 Task: Search one way flight ticket for 3 adults in first from Columbia: Columbia Metropolitan Airport to Springfield: Abraham Lincoln Capital Airport on 5-2-2023. Choice of flights is Delta. Number of bags: 1 carry on bag. Price is upto 97000. Outbound departure time preference is 10:15.
Action: Mouse moved to (292, 246)
Screenshot: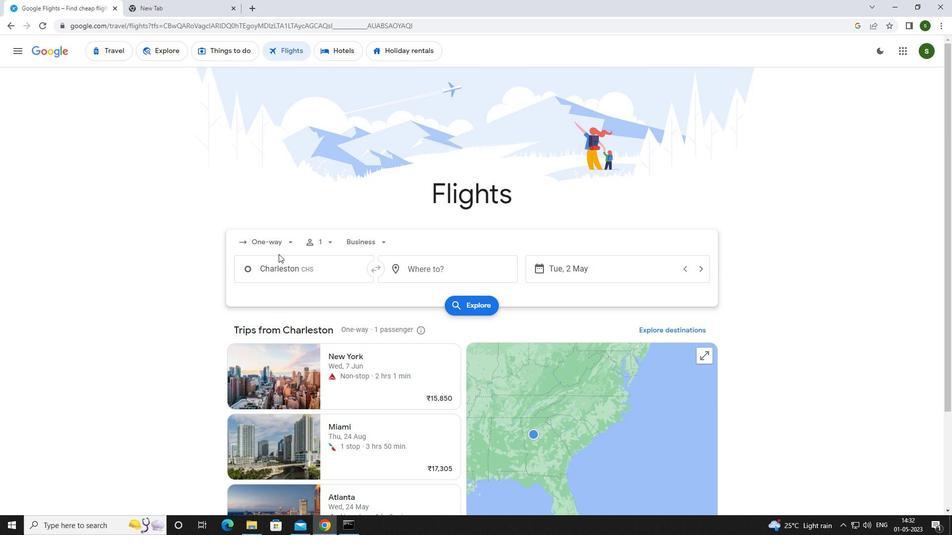 
Action: Mouse pressed left at (292, 246)
Screenshot: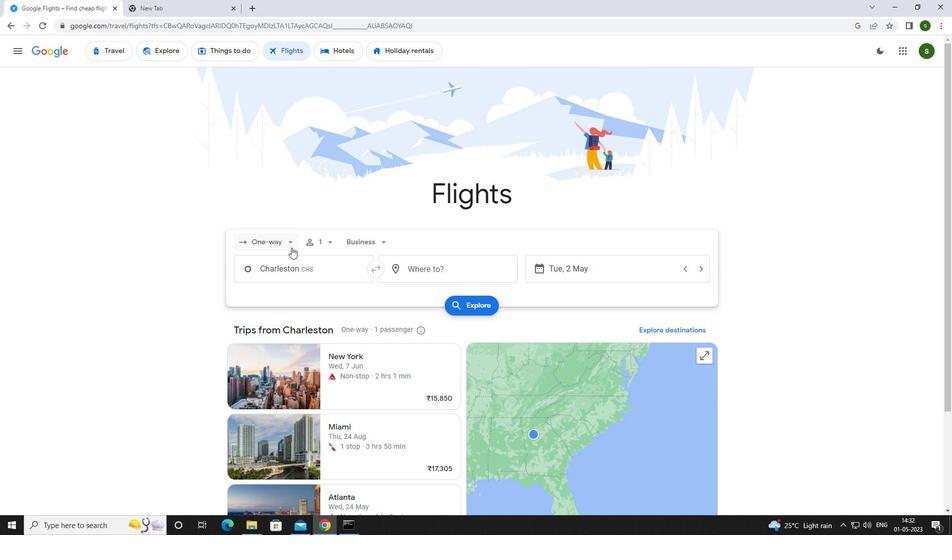 
Action: Mouse moved to (296, 286)
Screenshot: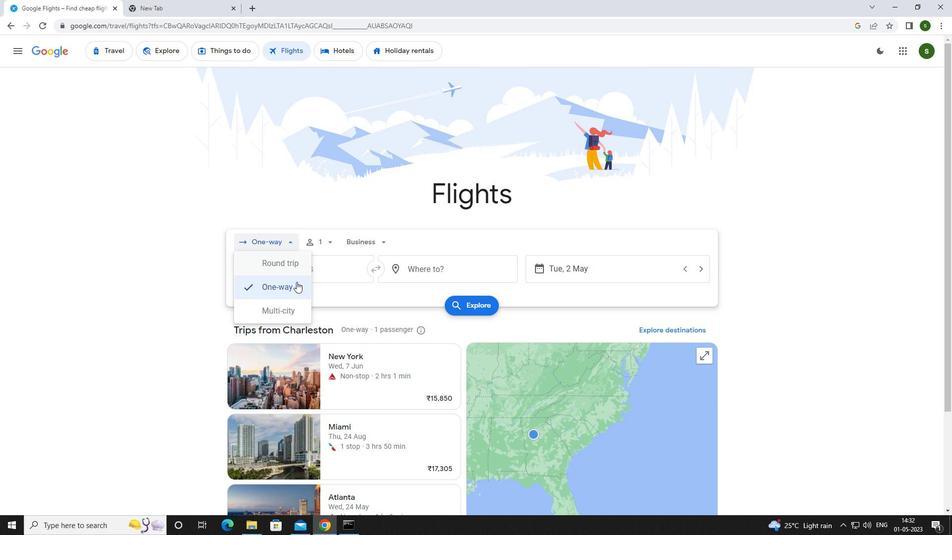 
Action: Mouse pressed left at (296, 286)
Screenshot: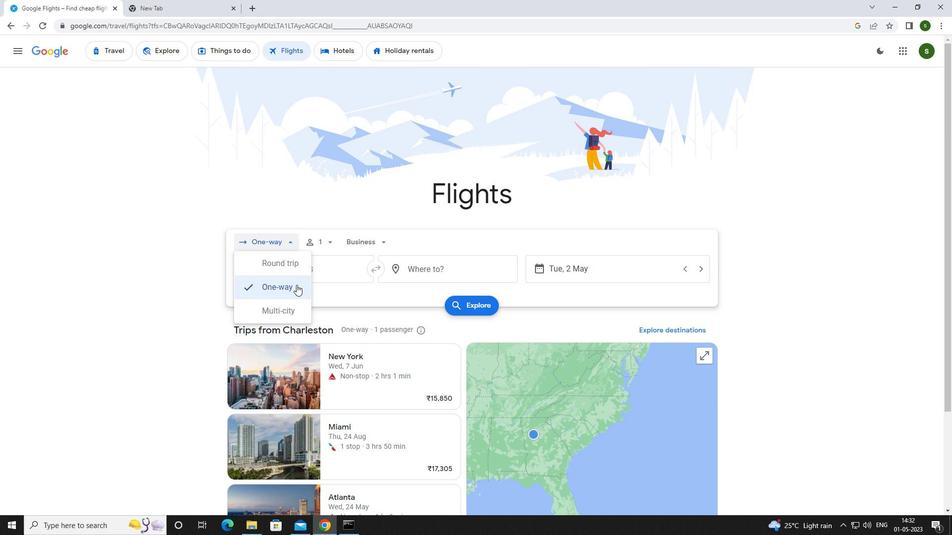 
Action: Mouse moved to (331, 241)
Screenshot: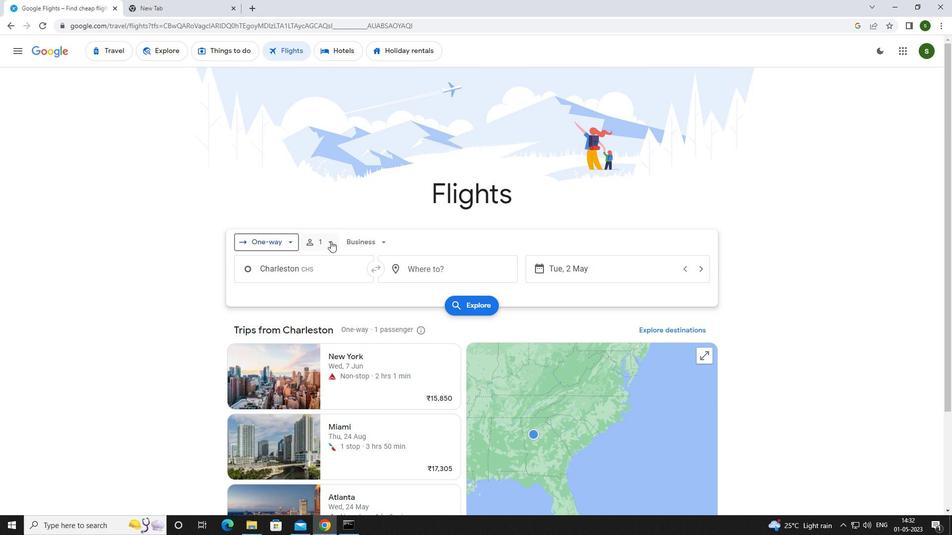 
Action: Mouse pressed left at (331, 241)
Screenshot: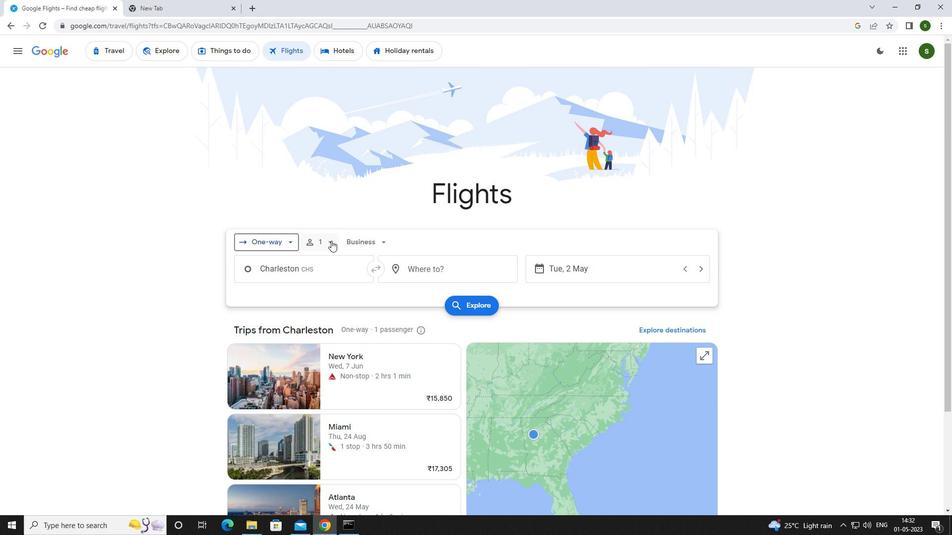 
Action: Mouse moved to (403, 267)
Screenshot: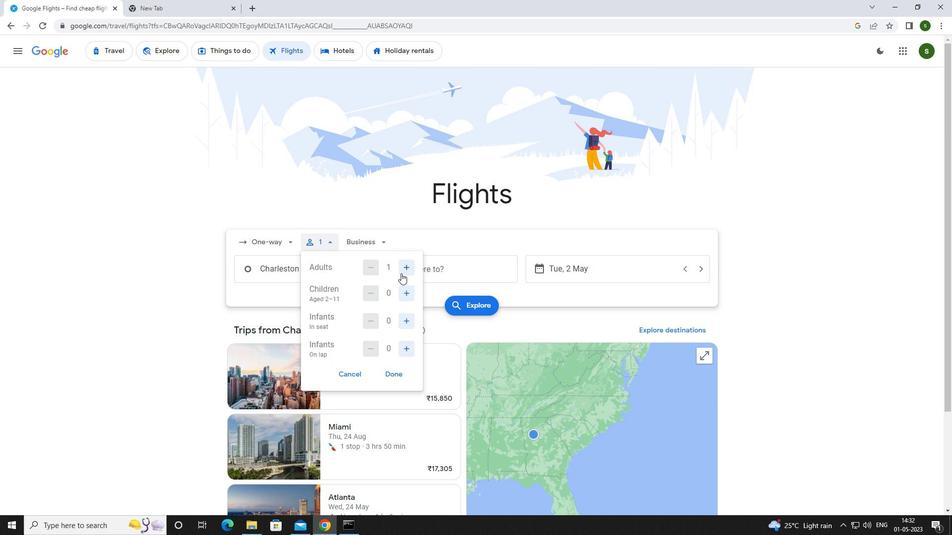 
Action: Mouse pressed left at (403, 267)
Screenshot: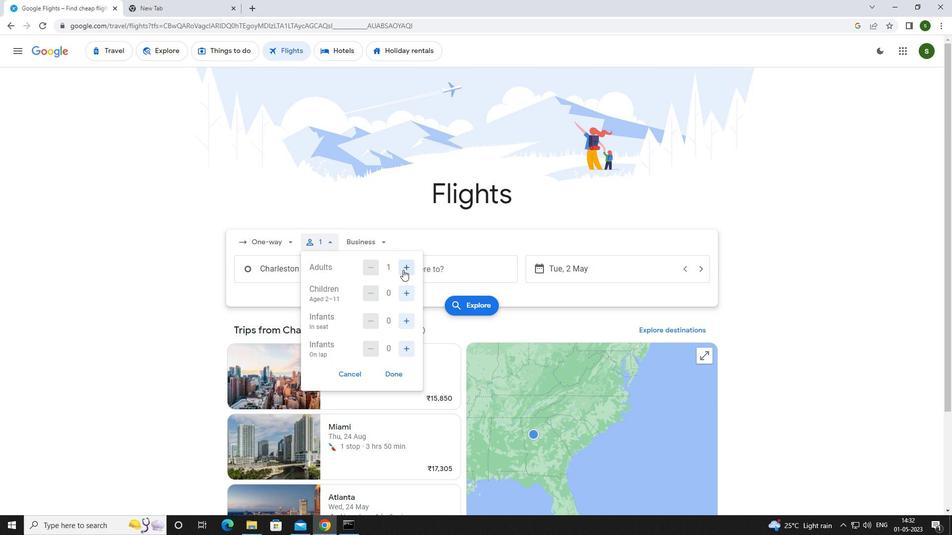 
Action: Mouse pressed left at (403, 267)
Screenshot: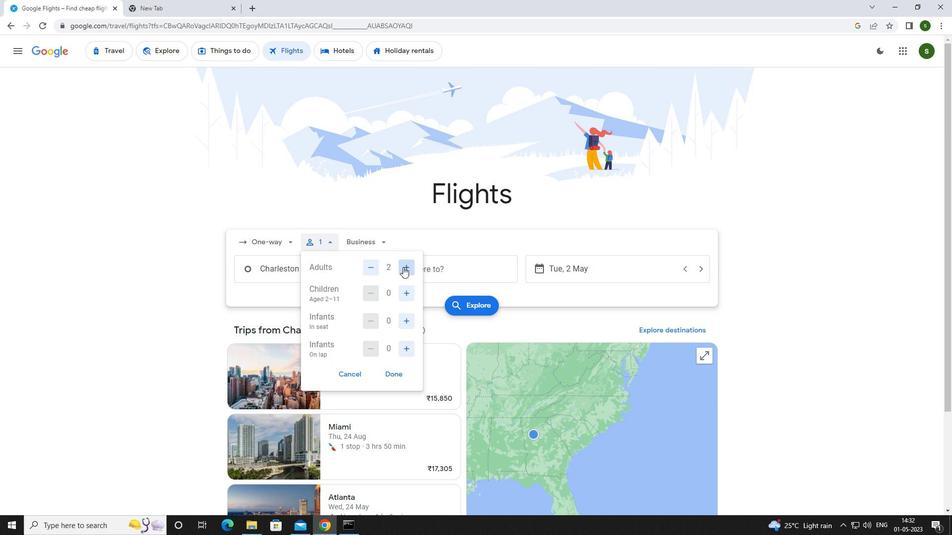 
Action: Mouse moved to (376, 240)
Screenshot: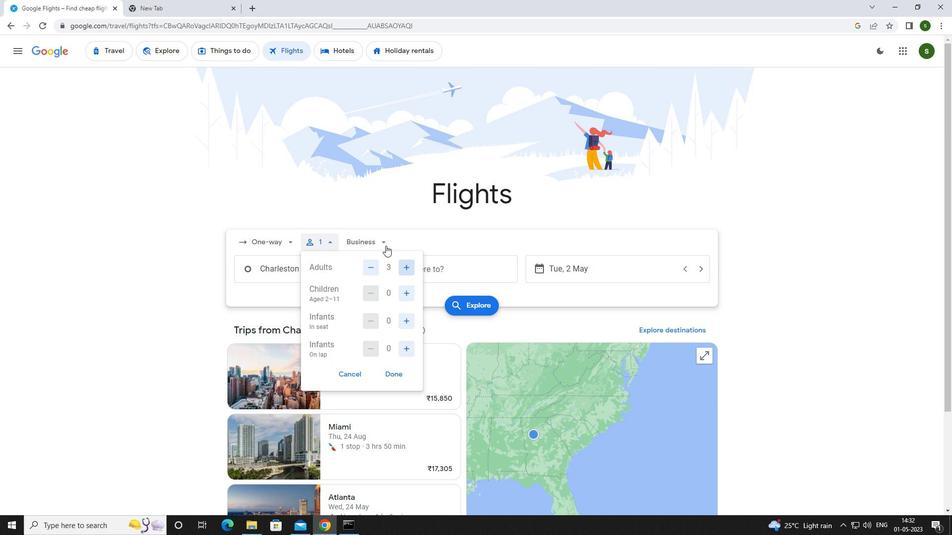 
Action: Mouse pressed left at (376, 240)
Screenshot: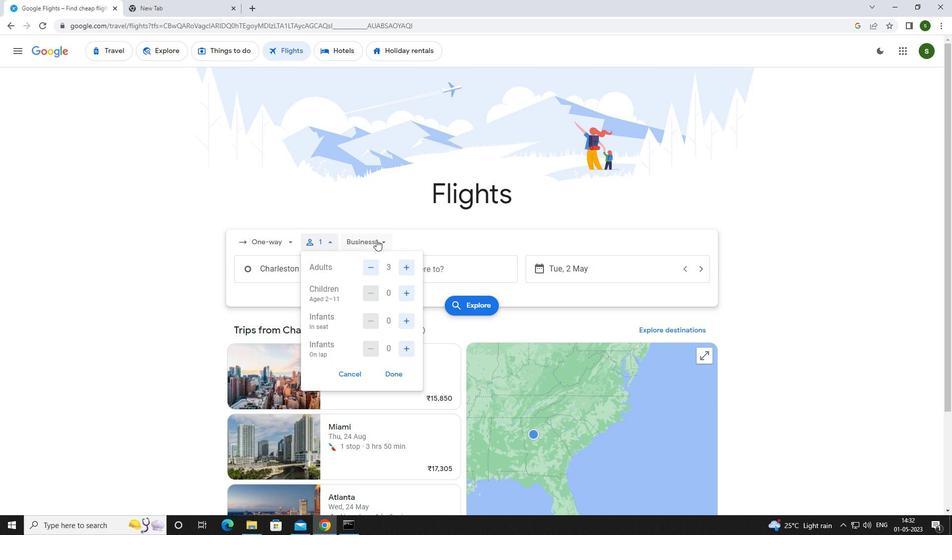 
Action: Mouse moved to (375, 336)
Screenshot: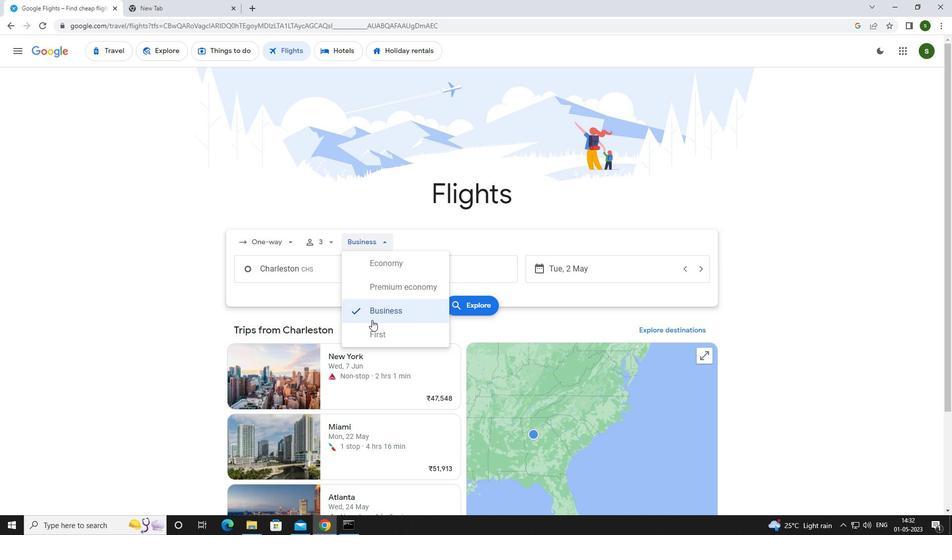 
Action: Mouse pressed left at (375, 336)
Screenshot: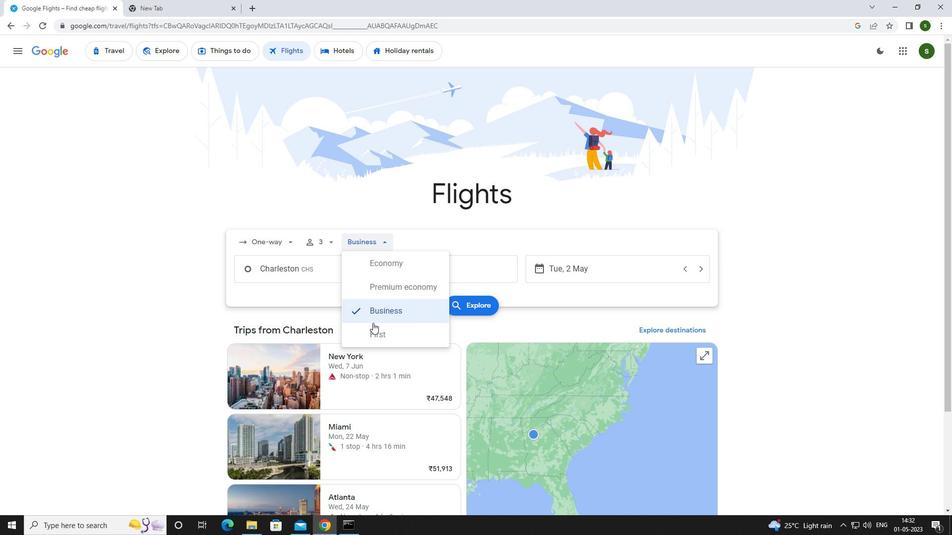 
Action: Mouse moved to (333, 271)
Screenshot: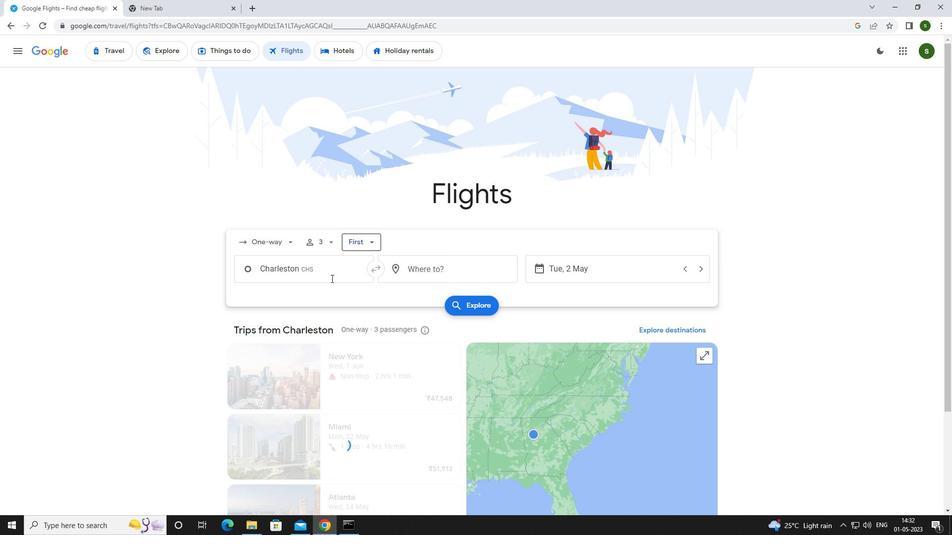 
Action: Mouse pressed left at (333, 271)
Screenshot: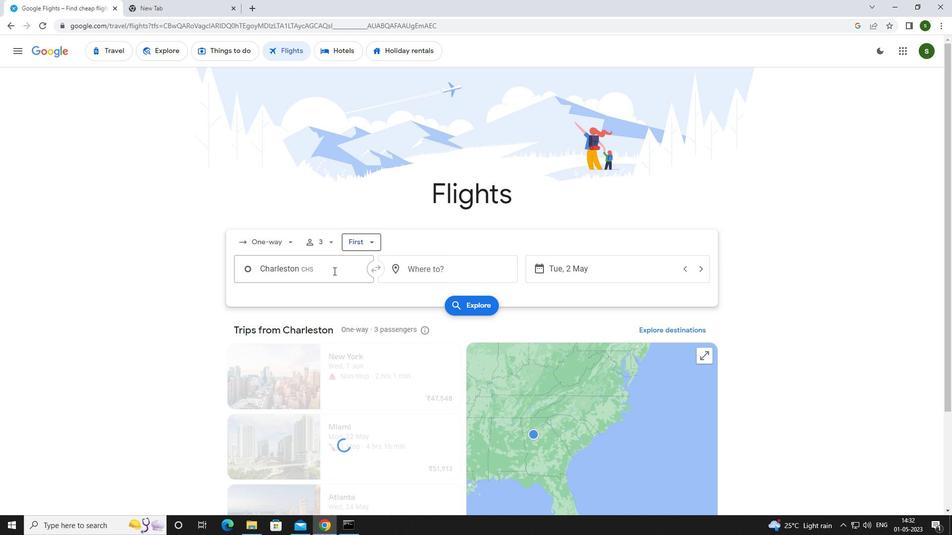 
Action: Mouse moved to (335, 270)
Screenshot: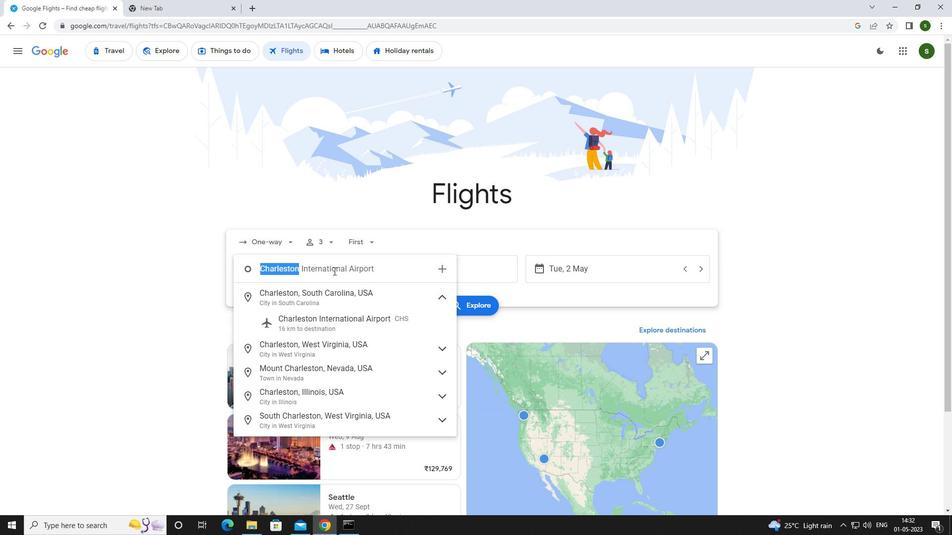 
Action: Key pressed c<Key.caps_lock>olumbia<Key.space><Key.caps_lock>m<Key.caps_lock>etro
Screenshot: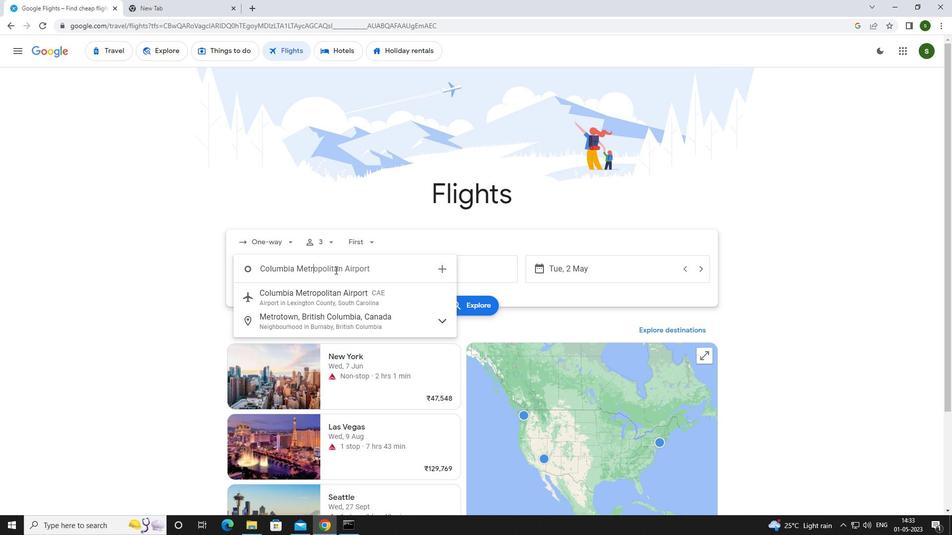 
Action: Mouse moved to (333, 296)
Screenshot: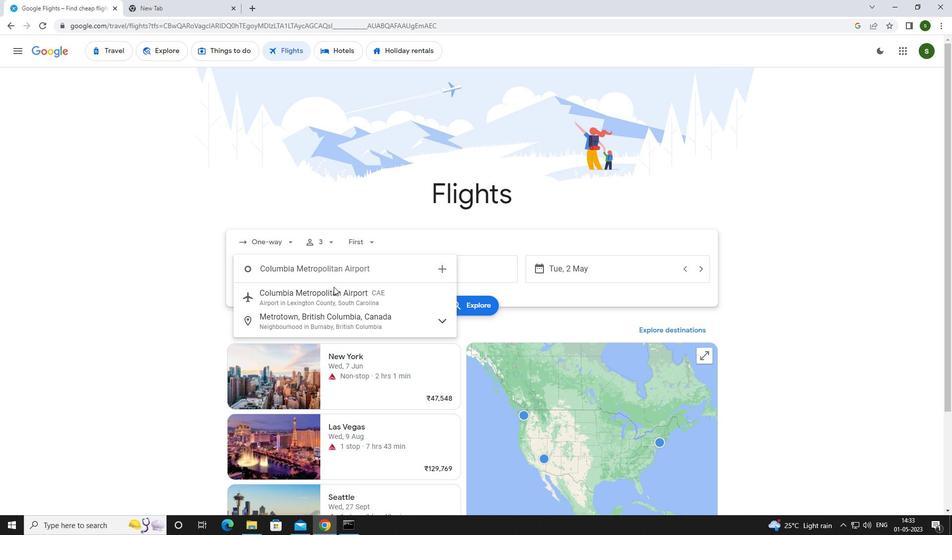 
Action: Mouse pressed left at (333, 296)
Screenshot: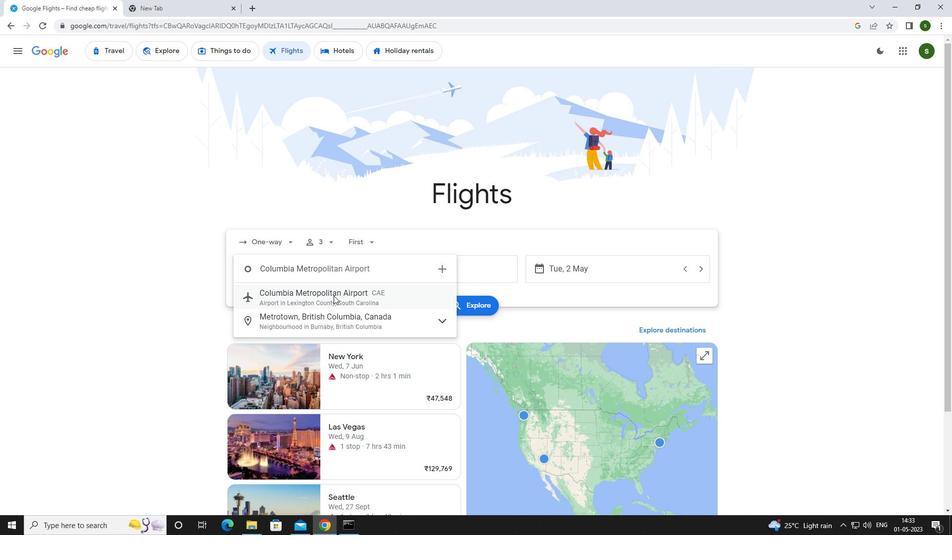 
Action: Mouse moved to (429, 269)
Screenshot: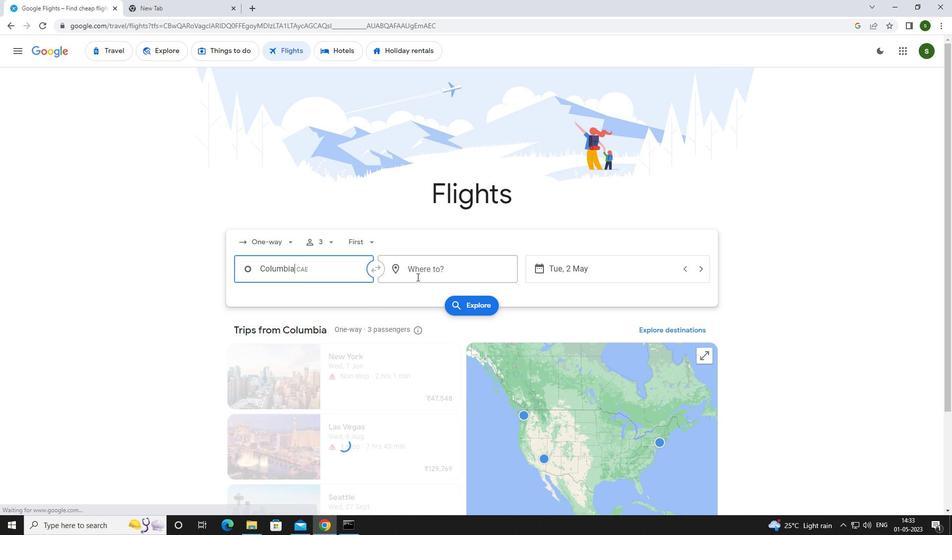 
Action: Mouse pressed left at (429, 269)
Screenshot: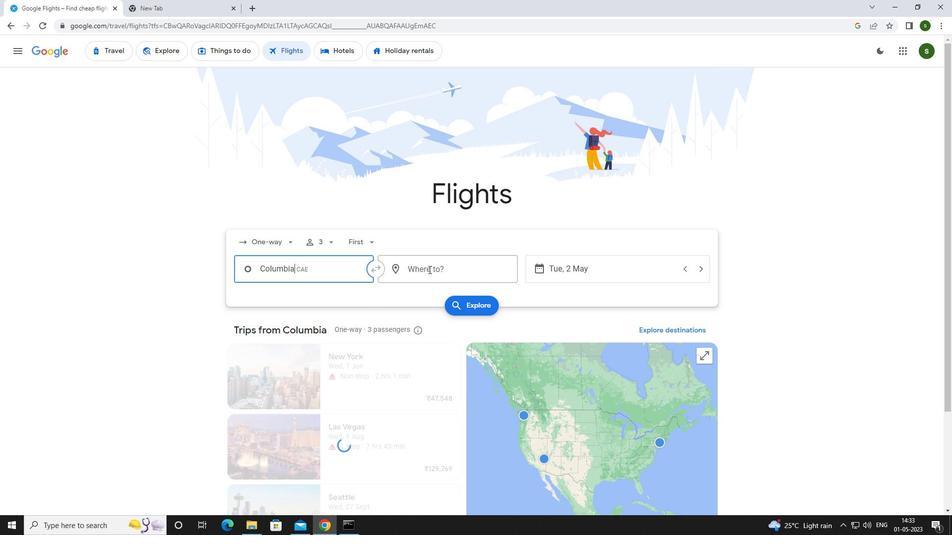 
Action: Mouse moved to (422, 270)
Screenshot: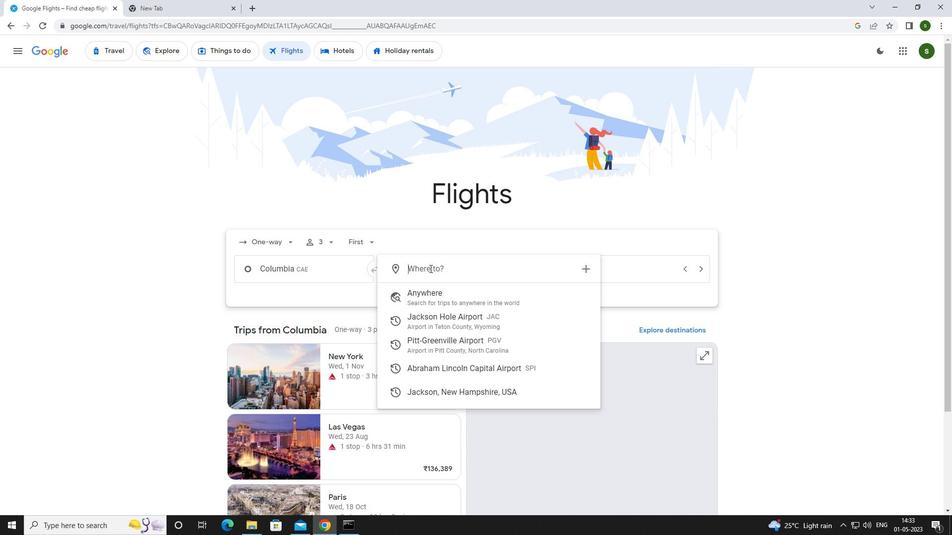 
Action: Key pressed <Key.caps_lock>s<Key.caps_lock>pringfie
Screenshot: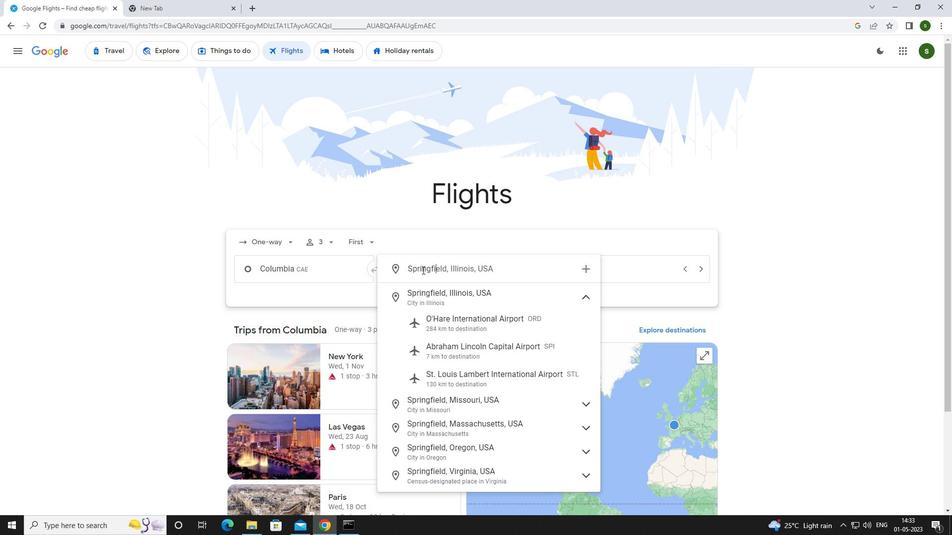 
Action: Mouse moved to (438, 361)
Screenshot: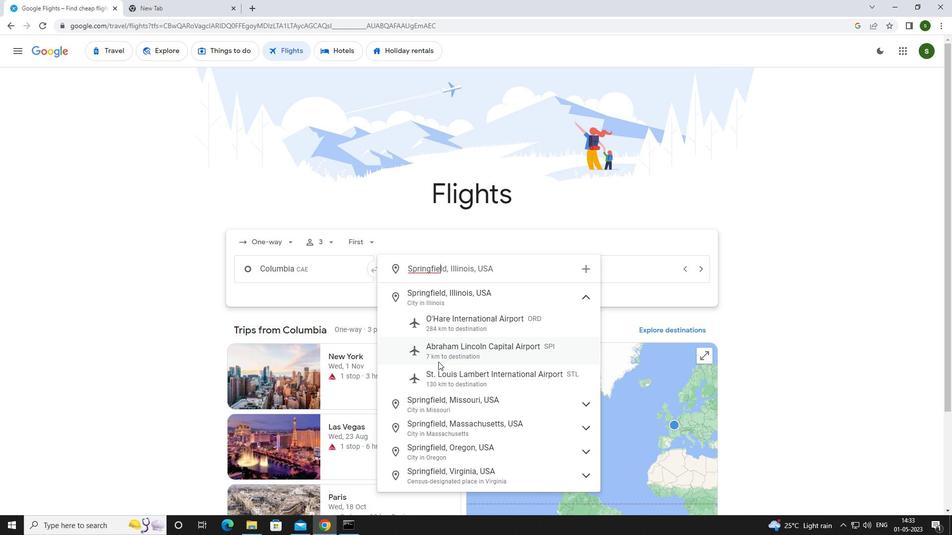 
Action: Mouse pressed left at (438, 361)
Screenshot: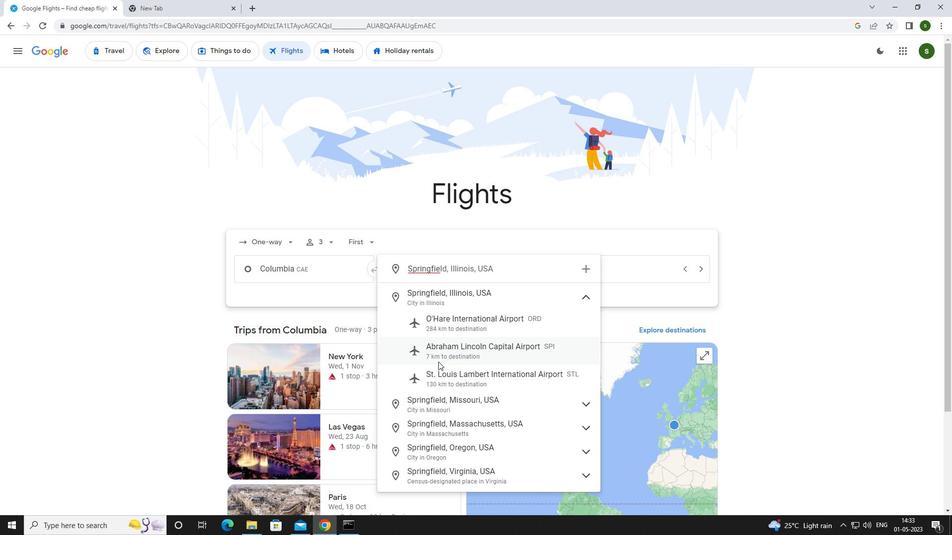 
Action: Mouse moved to (580, 271)
Screenshot: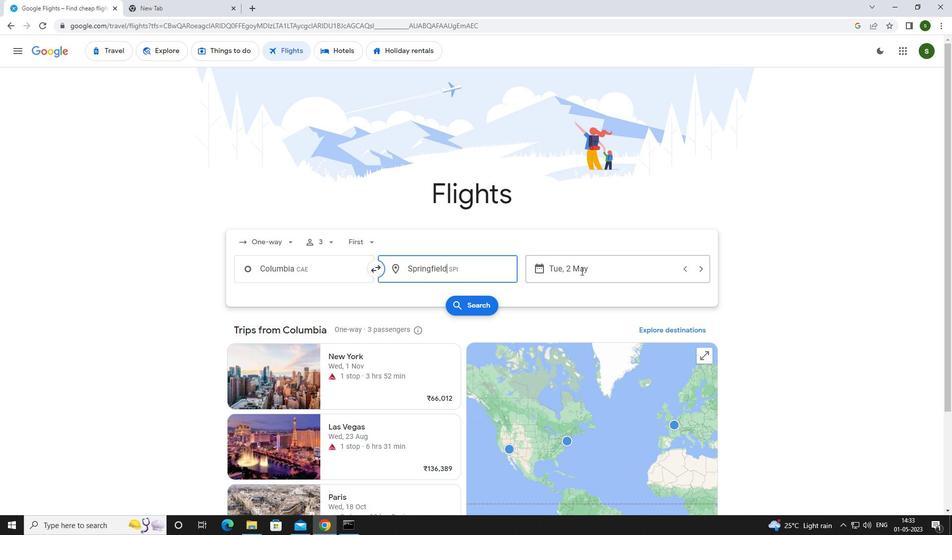 
Action: Mouse pressed left at (580, 271)
Screenshot: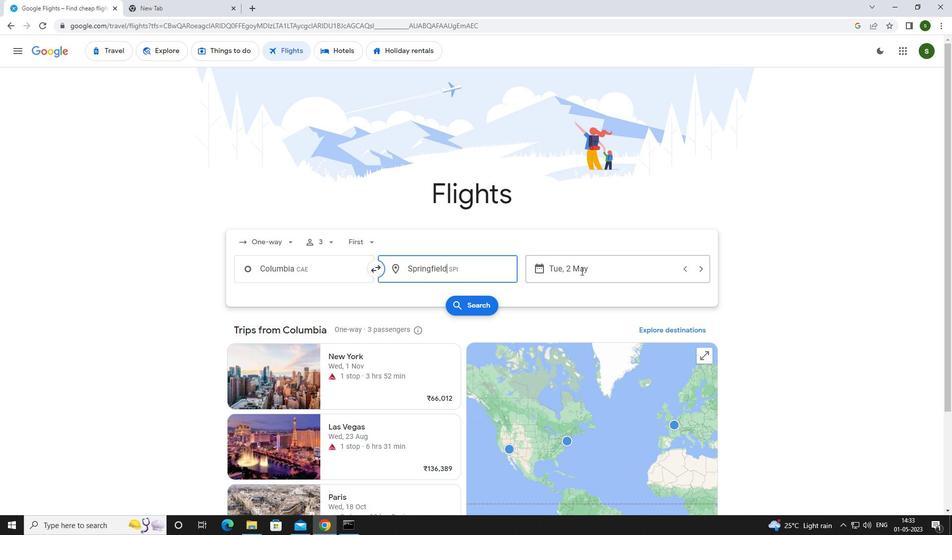 
Action: Mouse moved to (400, 334)
Screenshot: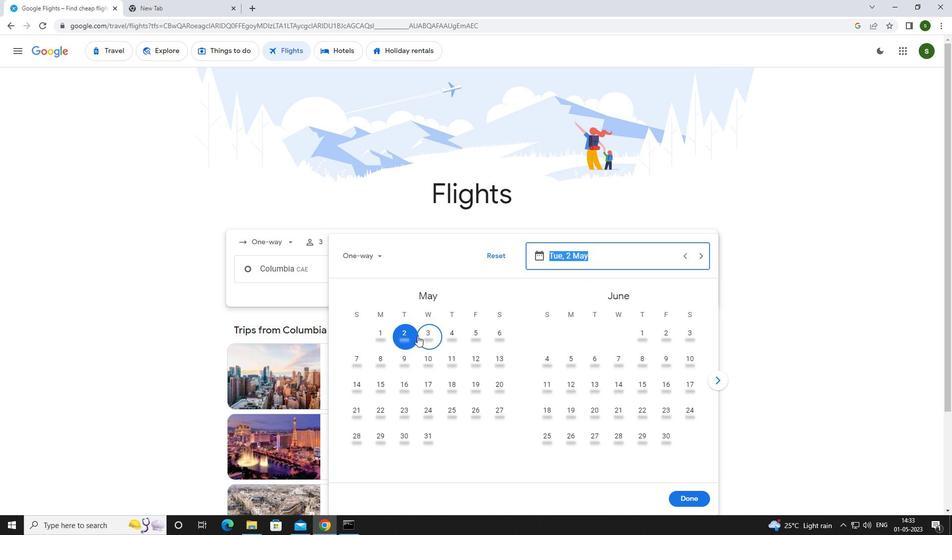 
Action: Mouse pressed left at (400, 334)
Screenshot: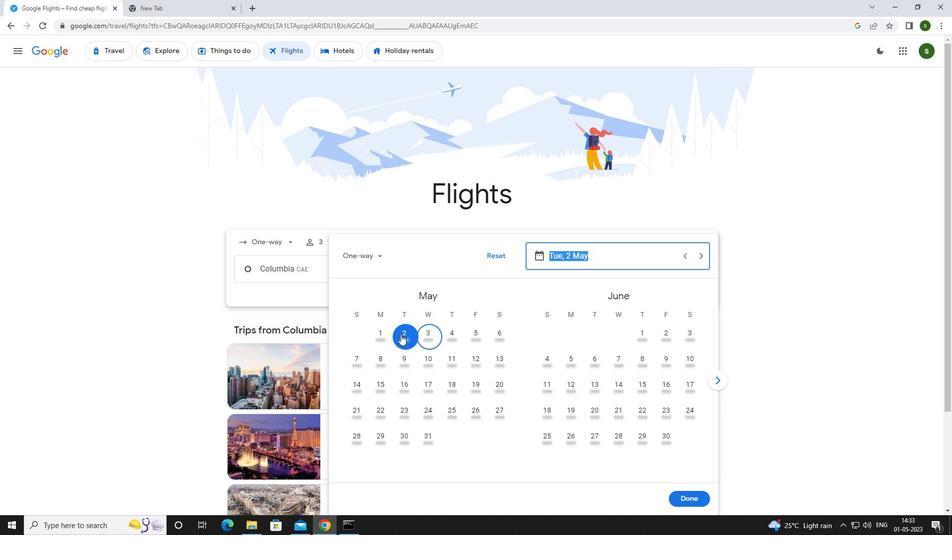 
Action: Mouse moved to (701, 499)
Screenshot: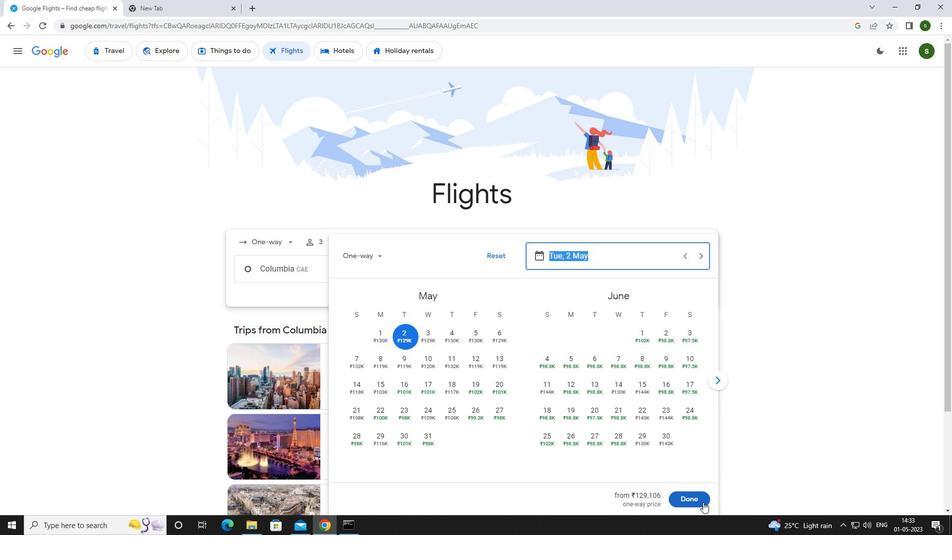 
Action: Mouse pressed left at (701, 499)
Screenshot: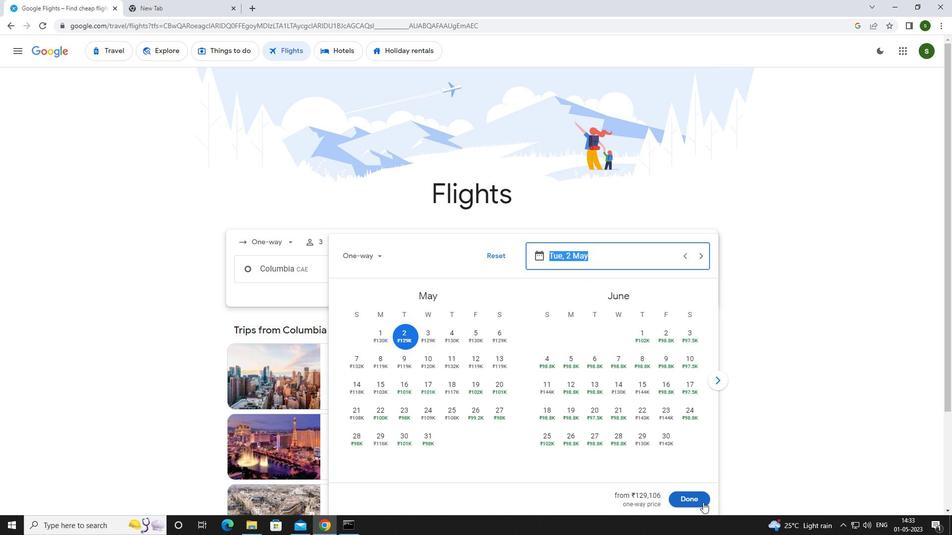 
Action: Mouse moved to (473, 307)
Screenshot: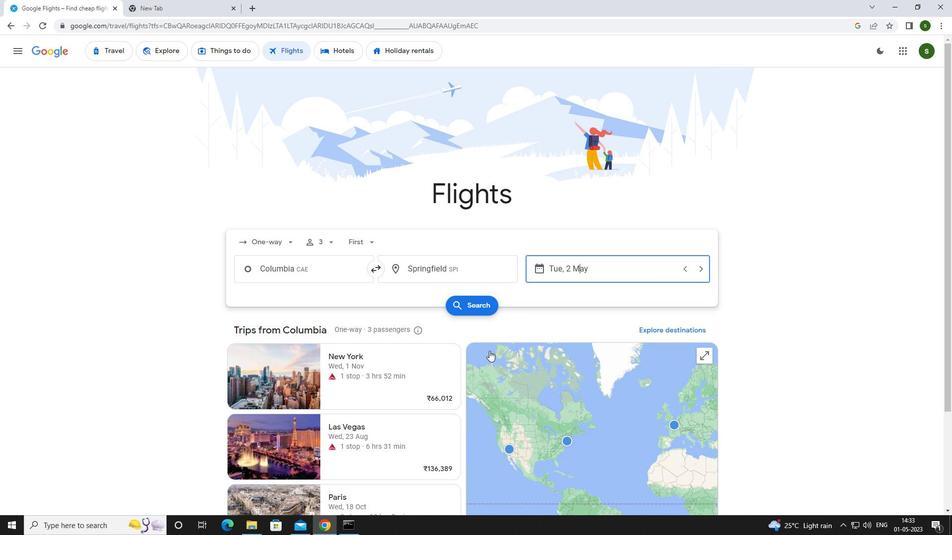 
Action: Mouse pressed left at (473, 307)
Screenshot: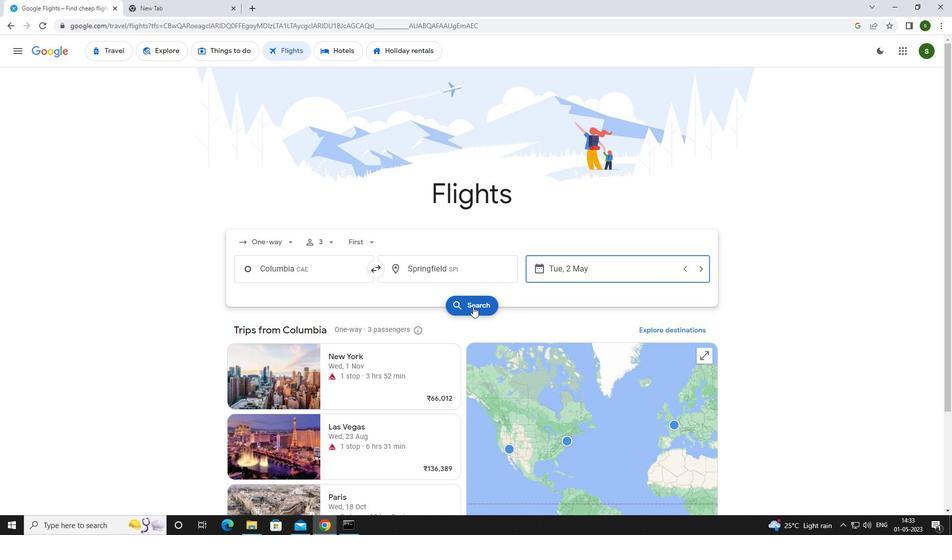 
Action: Mouse moved to (254, 138)
Screenshot: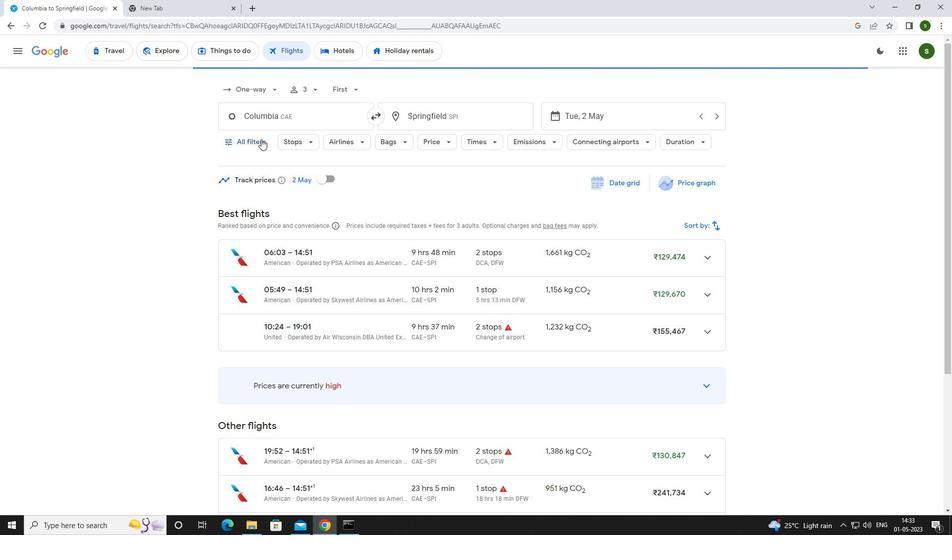 
Action: Mouse pressed left at (254, 138)
Screenshot: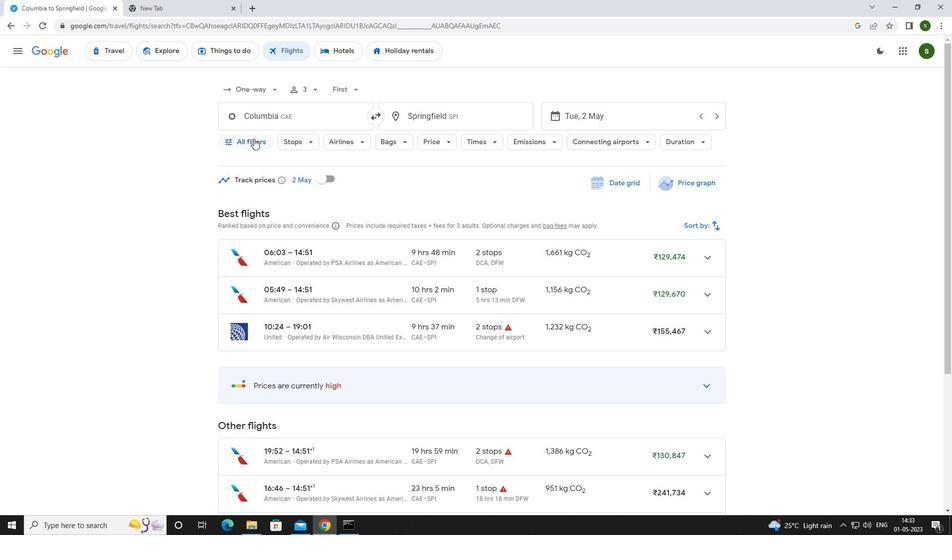 
Action: Mouse moved to (292, 188)
Screenshot: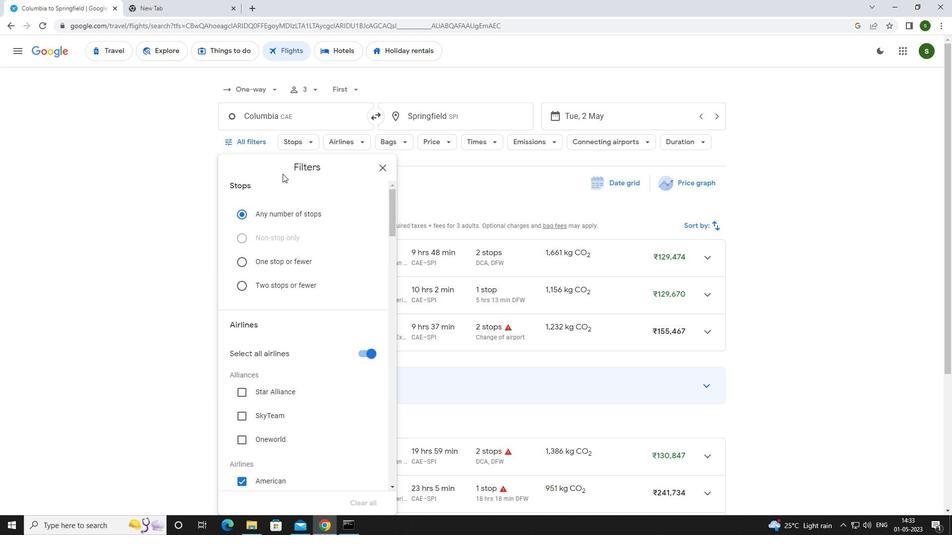 
Action: Mouse scrolled (292, 188) with delta (0, 0)
Screenshot: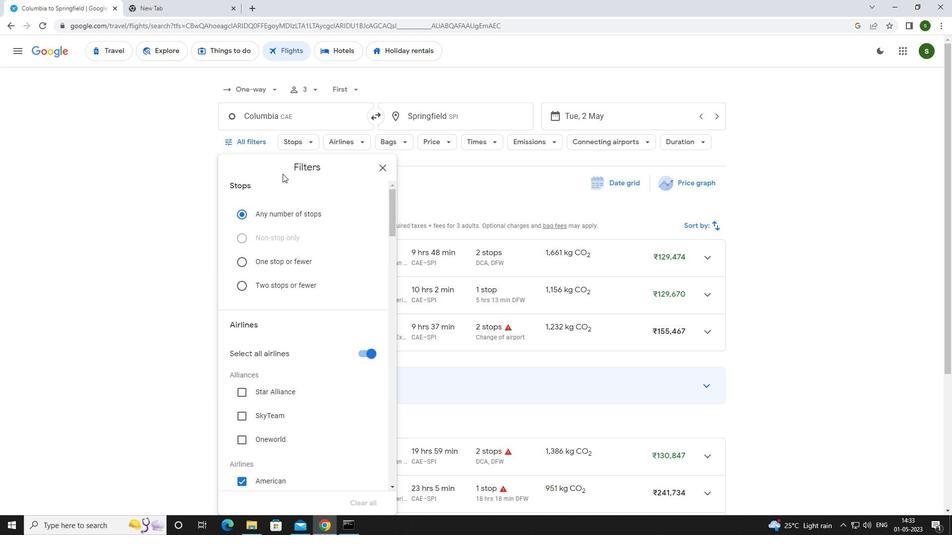 
Action: Mouse moved to (367, 307)
Screenshot: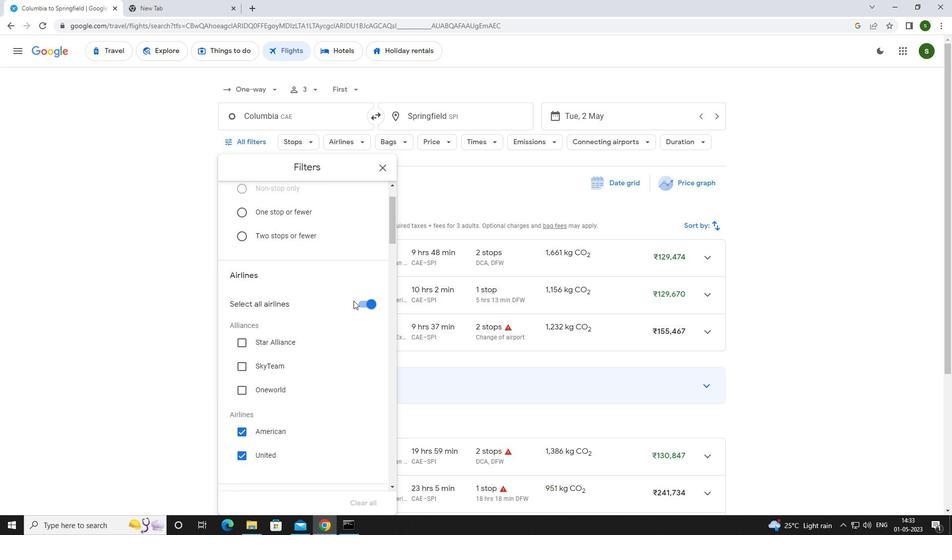 
Action: Mouse pressed left at (367, 307)
Screenshot: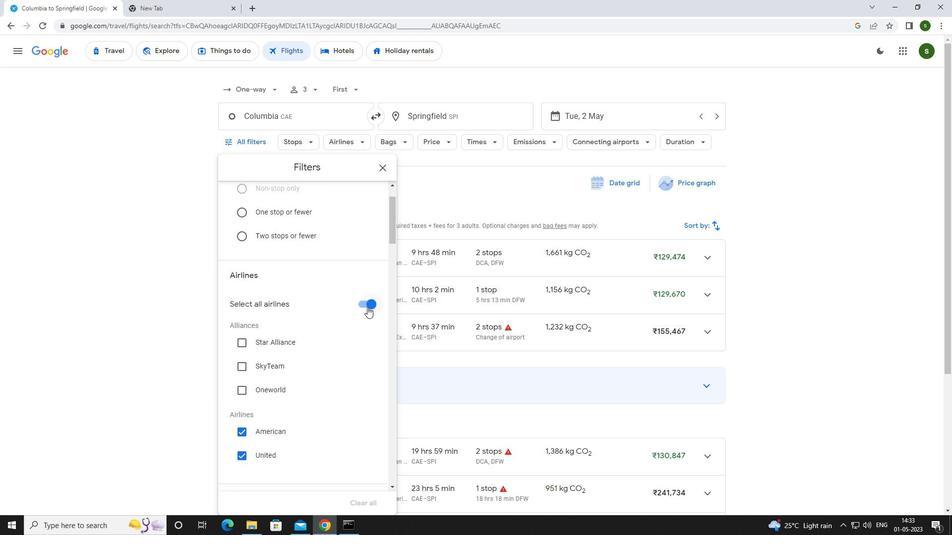 
Action: Mouse moved to (305, 278)
Screenshot: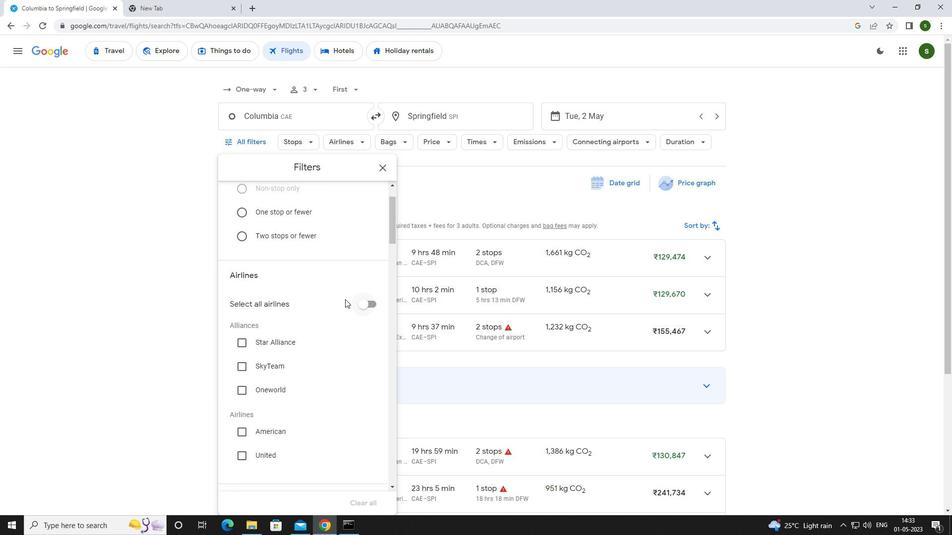
Action: Mouse scrolled (305, 278) with delta (0, 0)
Screenshot: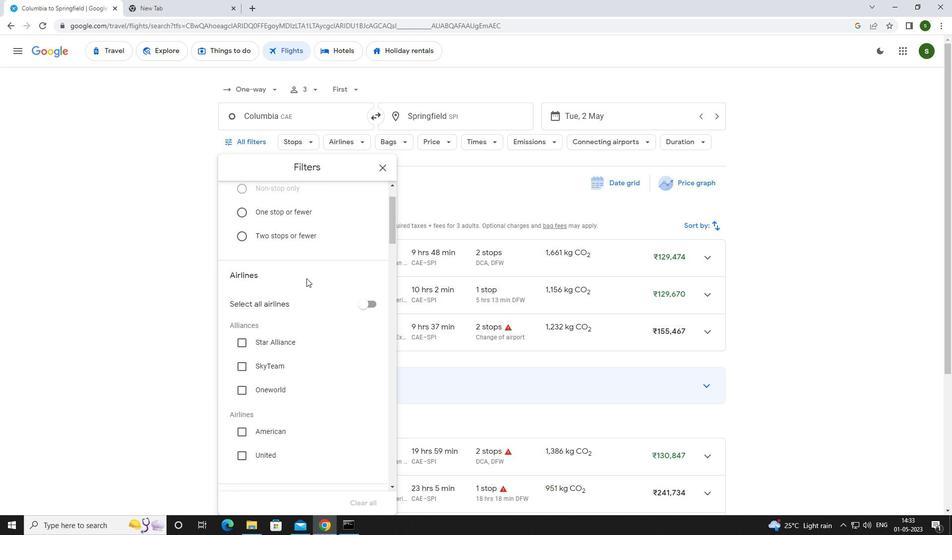 
Action: Mouse moved to (304, 278)
Screenshot: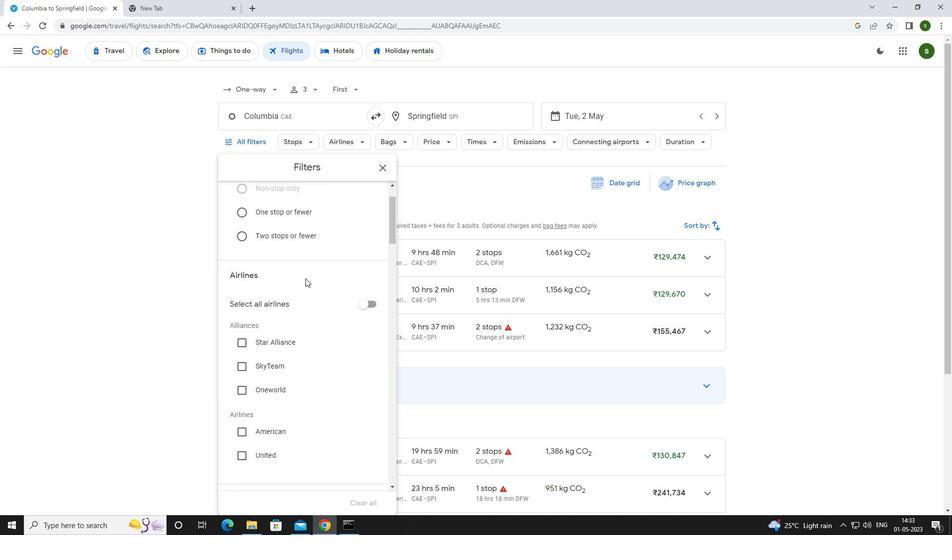 
Action: Mouse scrolled (304, 278) with delta (0, 0)
Screenshot: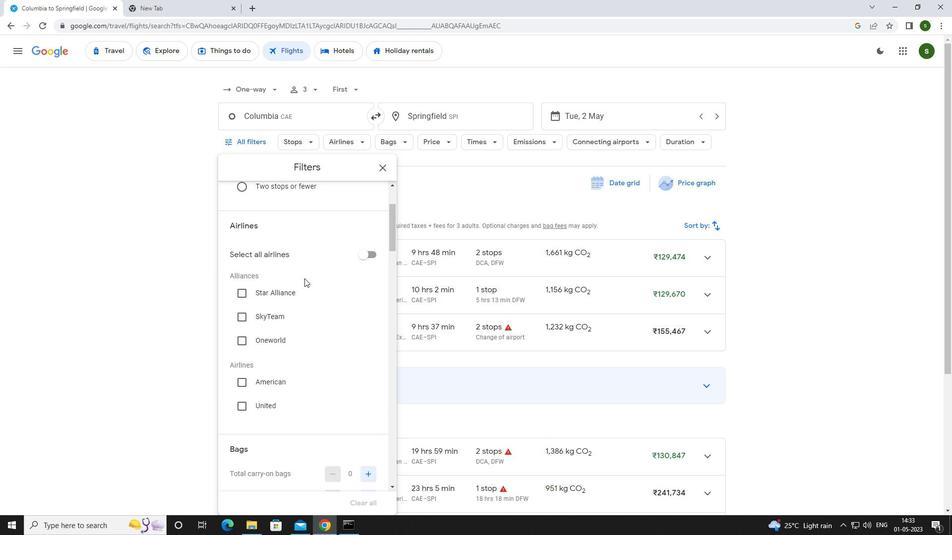 
Action: Mouse scrolled (304, 278) with delta (0, 0)
Screenshot: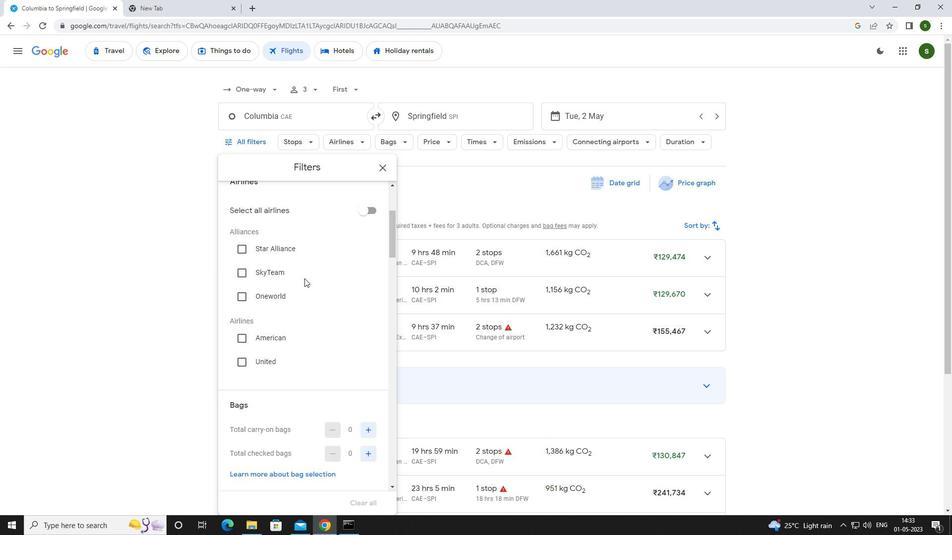 
Action: Mouse scrolled (304, 278) with delta (0, 0)
Screenshot: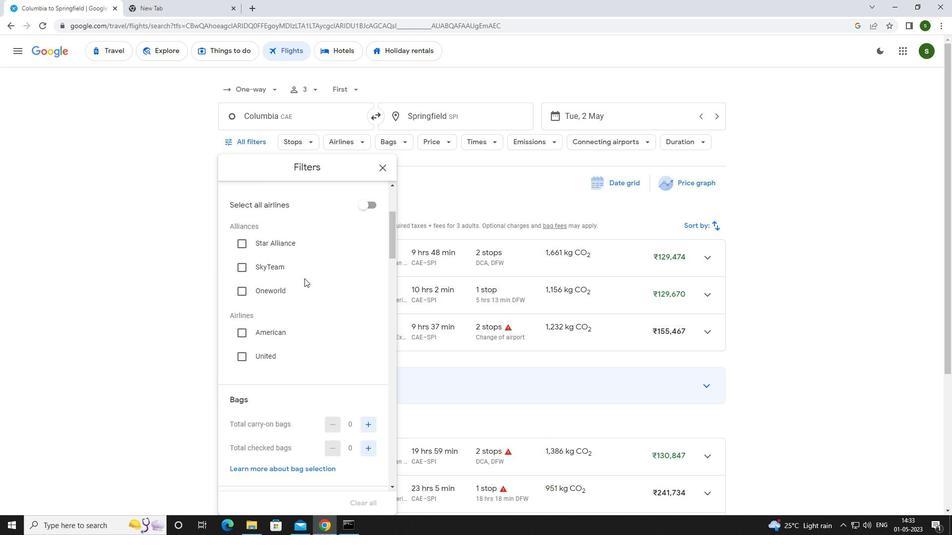 
Action: Mouse moved to (363, 325)
Screenshot: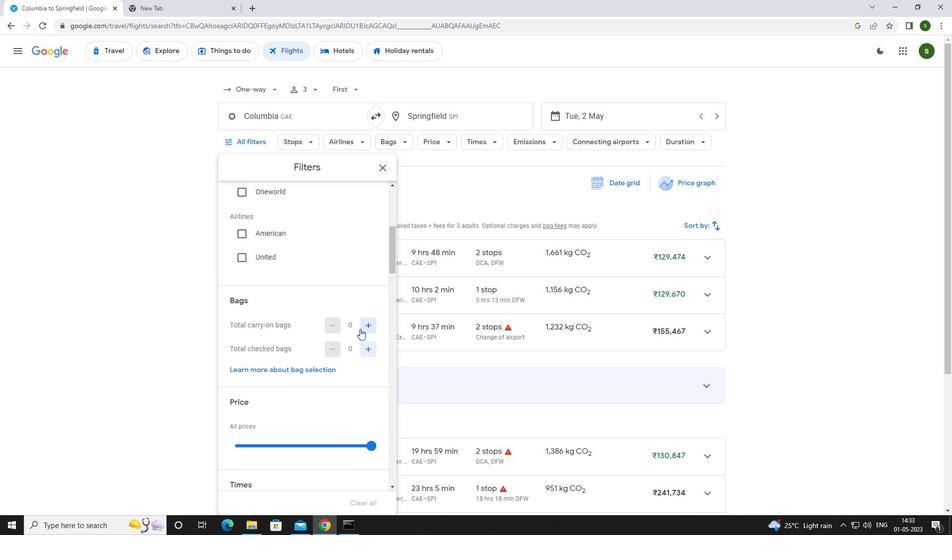 
Action: Mouse pressed left at (363, 325)
Screenshot: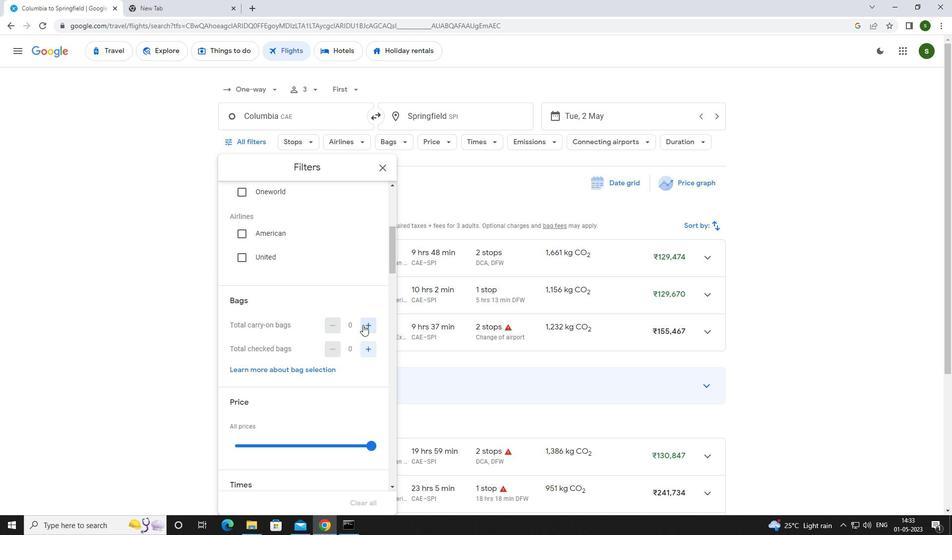 
Action: Mouse moved to (327, 304)
Screenshot: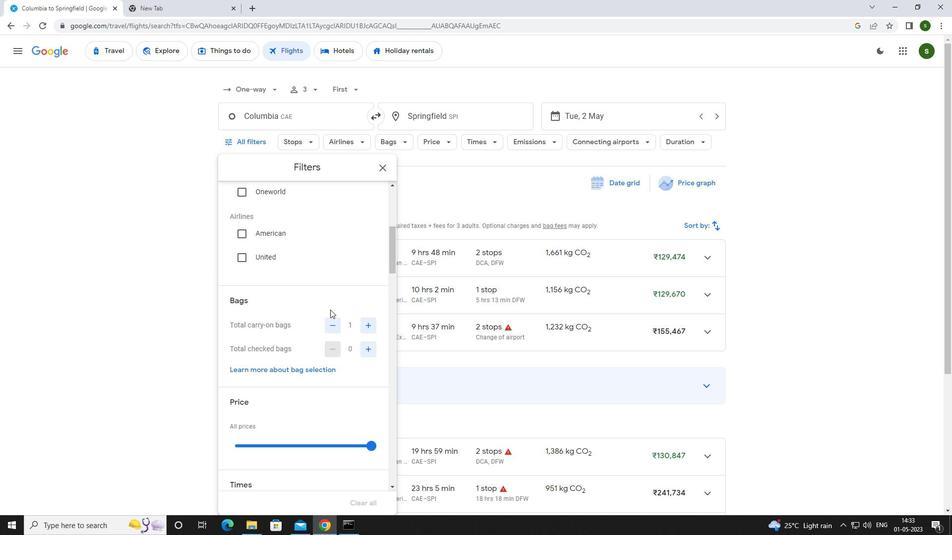 
Action: Mouse scrolled (327, 303) with delta (0, 0)
Screenshot: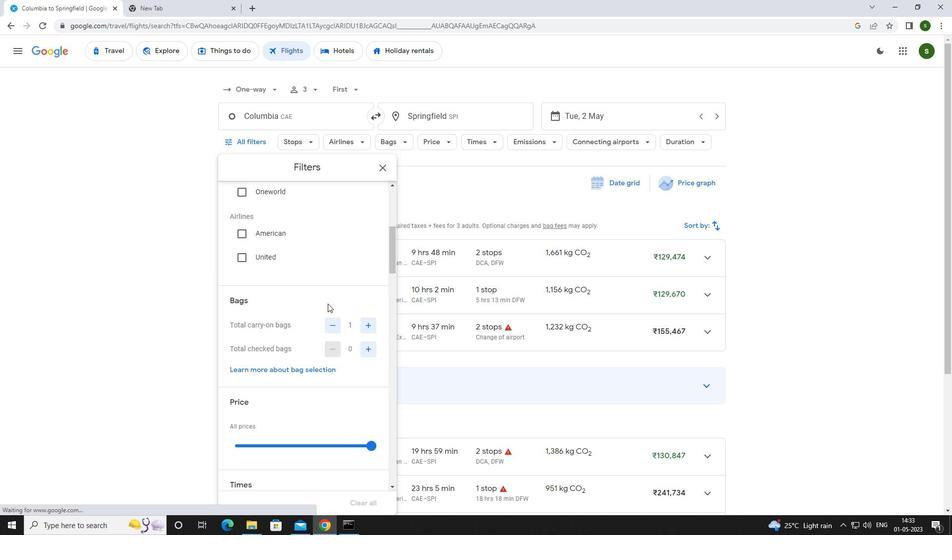 
Action: Mouse scrolled (327, 303) with delta (0, 0)
Screenshot: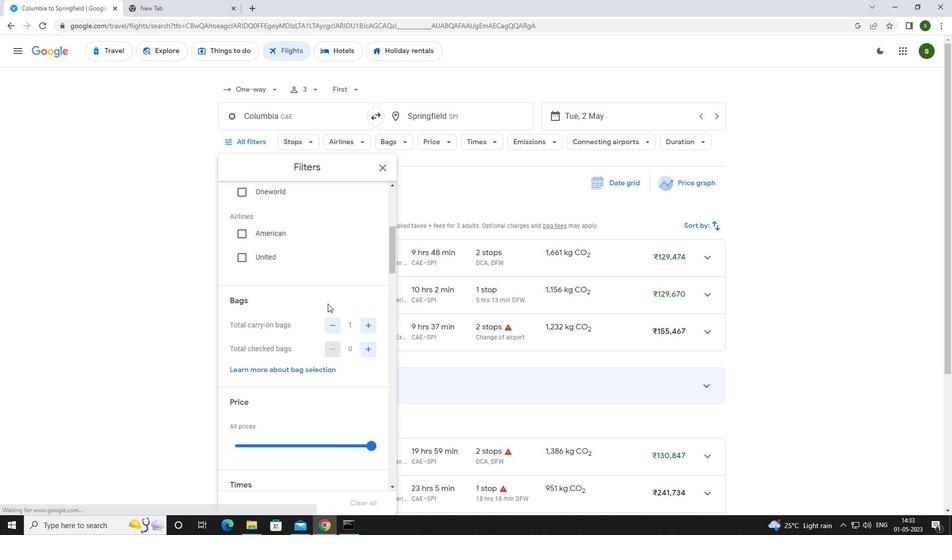 
Action: Mouse scrolled (327, 303) with delta (0, 0)
Screenshot: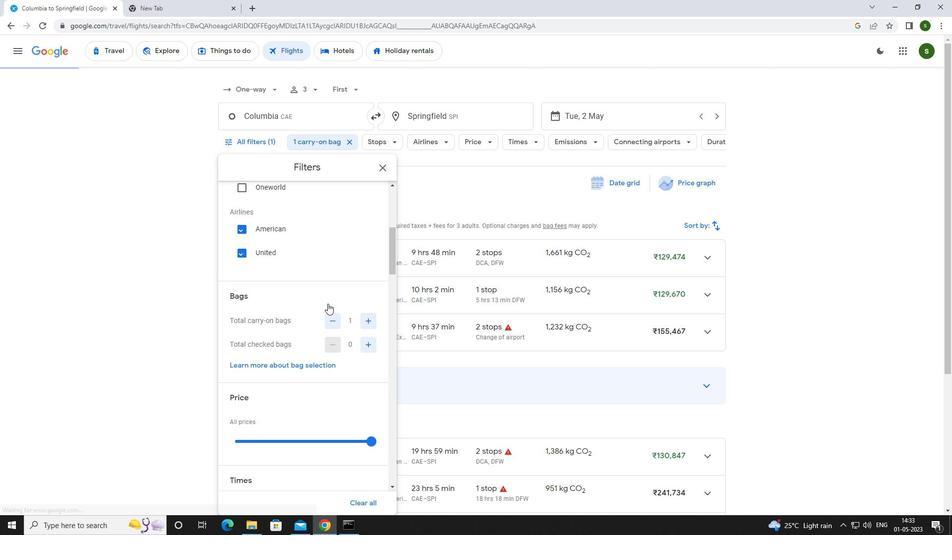 
Action: Mouse moved to (370, 299)
Screenshot: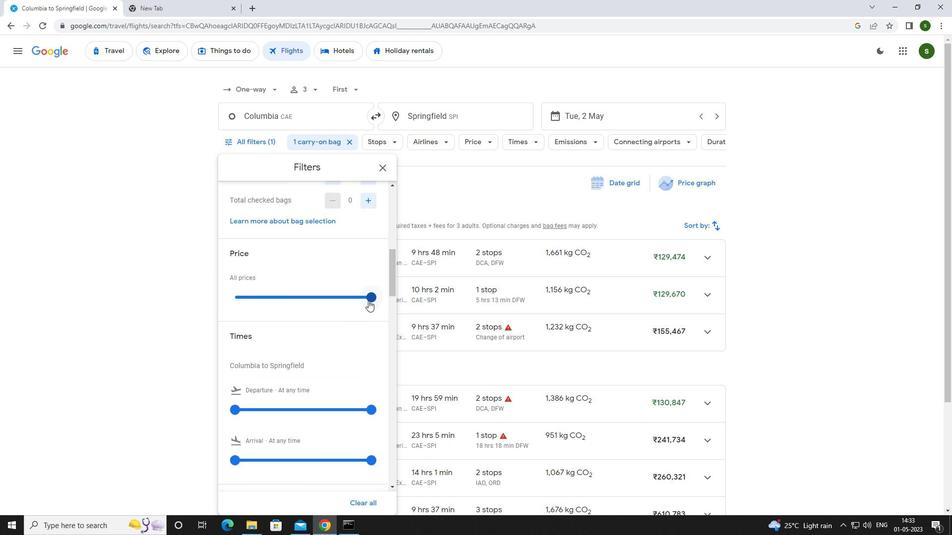 
Action: Mouse pressed left at (370, 299)
Screenshot: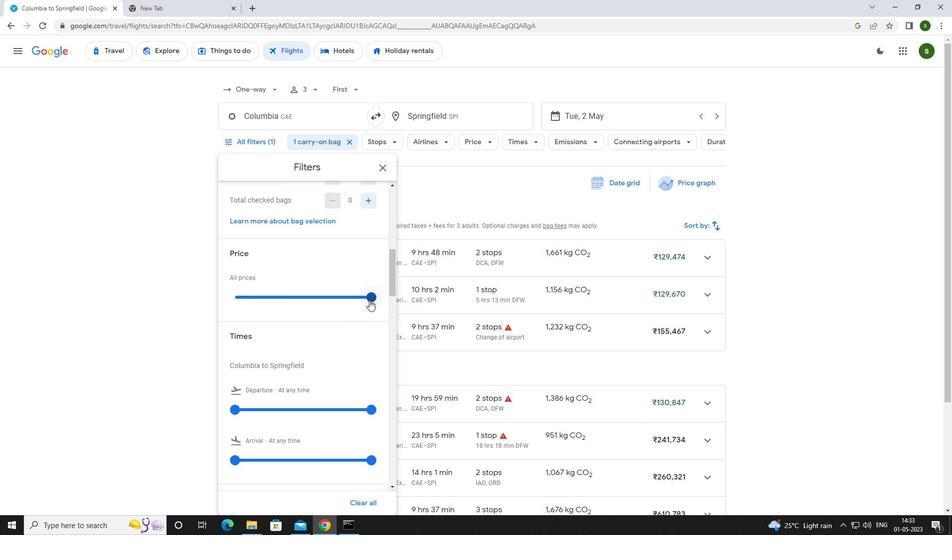 
Action: Mouse moved to (305, 316)
Screenshot: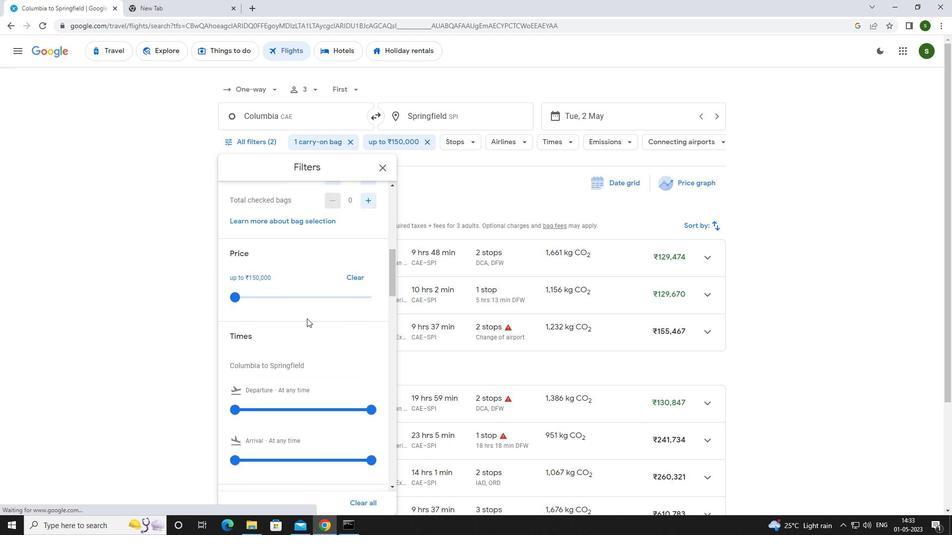 
Action: Mouse scrolled (305, 315) with delta (0, 0)
Screenshot: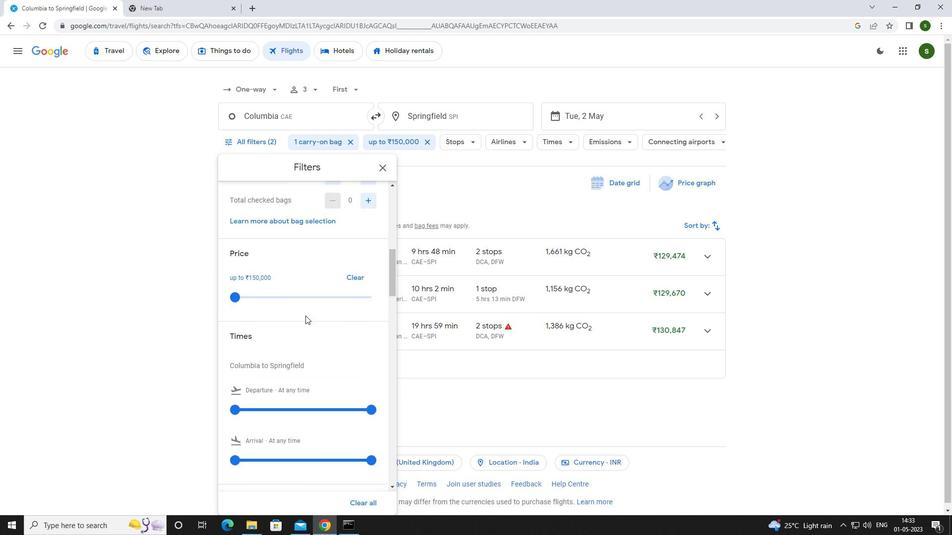
Action: Mouse scrolled (305, 315) with delta (0, 0)
Screenshot: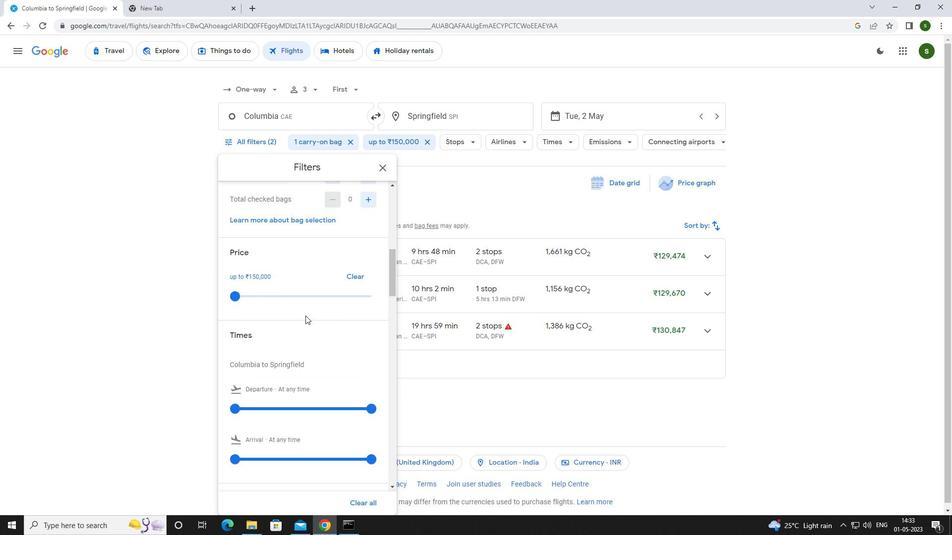 
Action: Mouse moved to (234, 309)
Screenshot: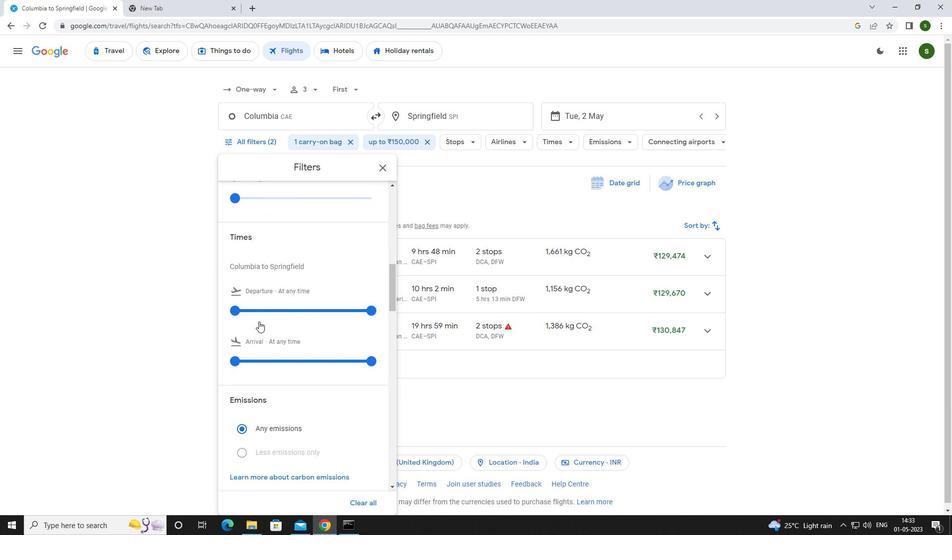 
Action: Mouse pressed left at (234, 309)
Screenshot: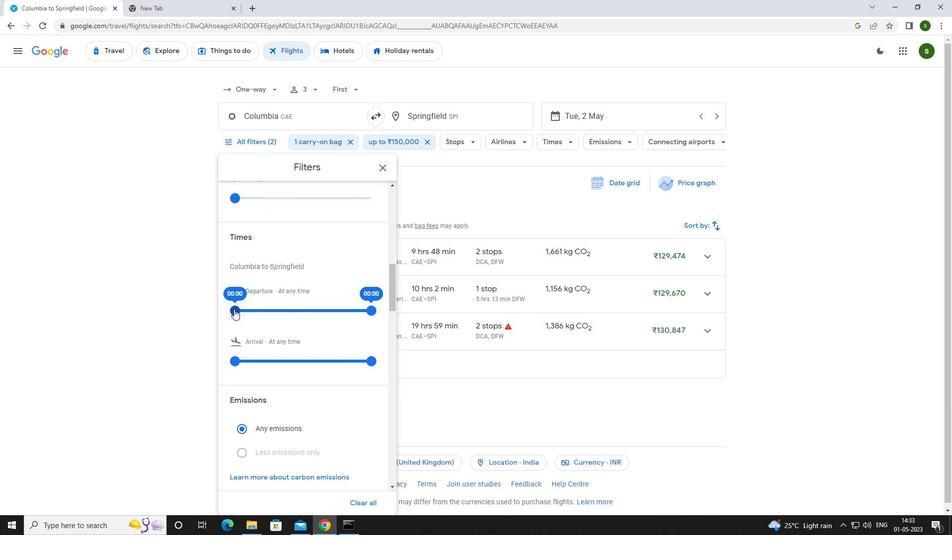 
Action: Mouse moved to (493, 195)
Screenshot: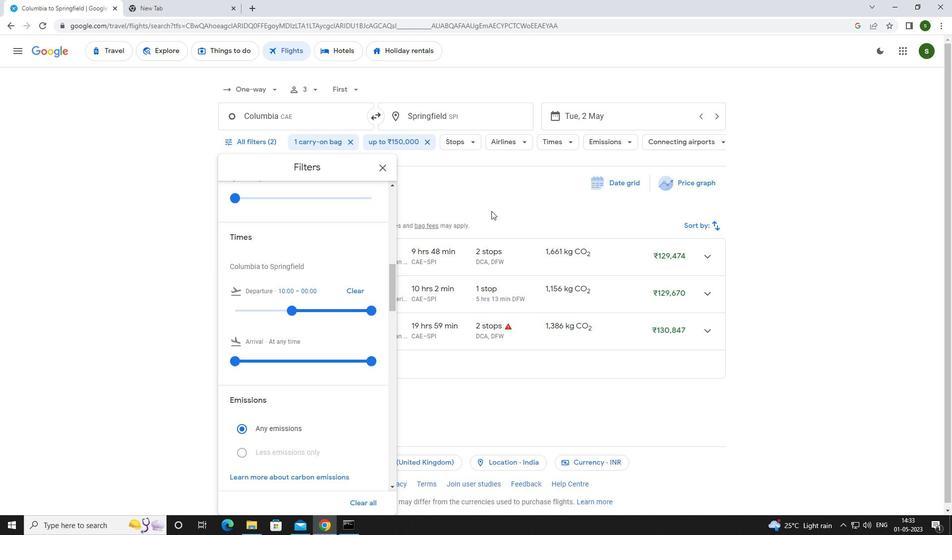 
Action: Mouse pressed left at (493, 195)
Screenshot: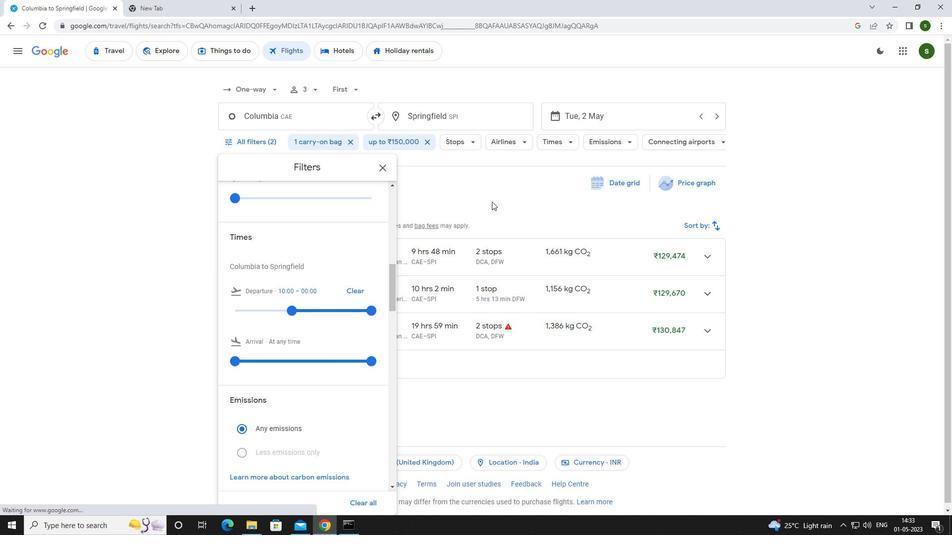 
